 Task: Set the AM Tuner mode for DirectShow input to FM radio.
Action: Mouse moved to (97, 14)
Screenshot: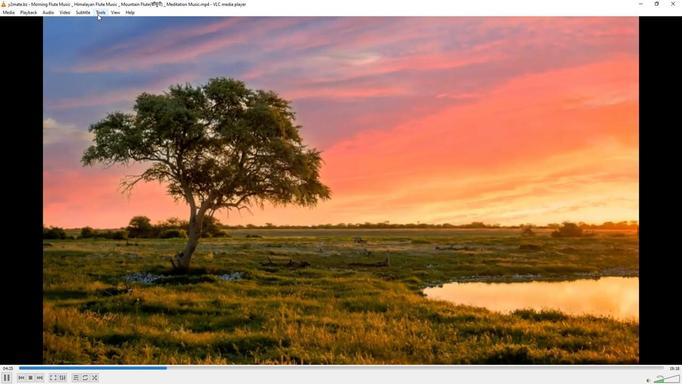 
Action: Mouse pressed left at (97, 14)
Screenshot: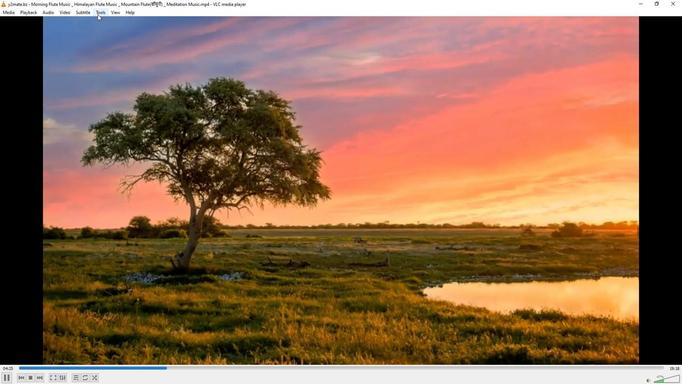 
Action: Mouse moved to (106, 96)
Screenshot: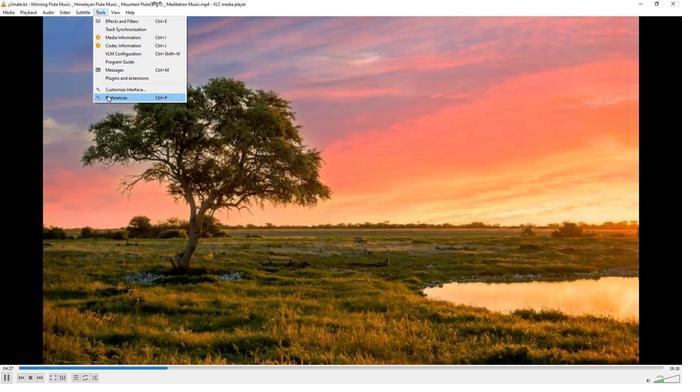 
Action: Mouse pressed left at (106, 96)
Screenshot: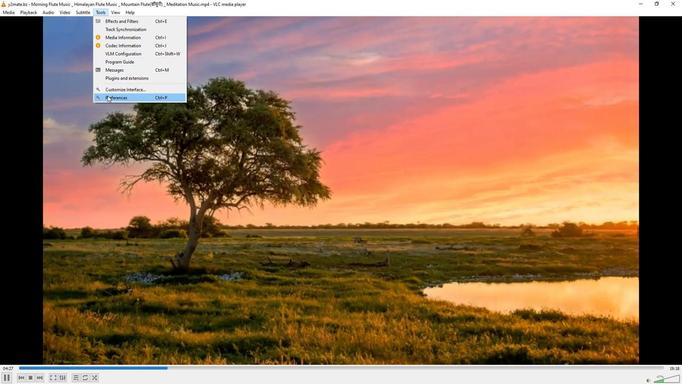 
Action: Mouse moved to (225, 311)
Screenshot: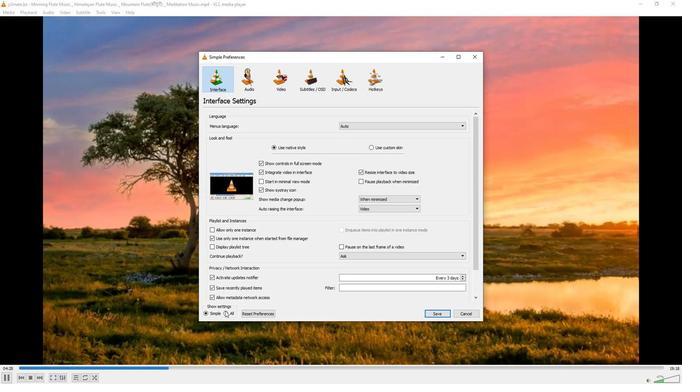 
Action: Mouse pressed left at (225, 311)
Screenshot: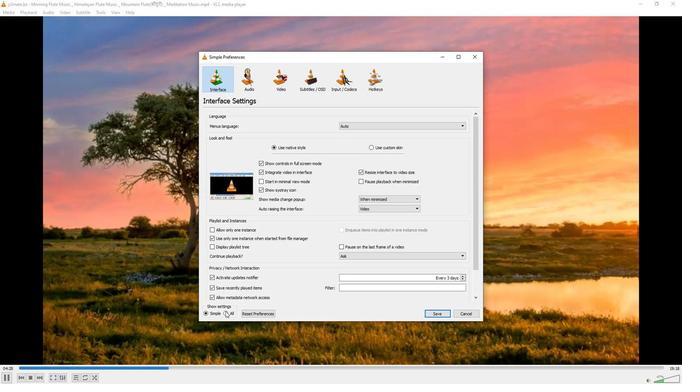 
Action: Mouse moved to (214, 192)
Screenshot: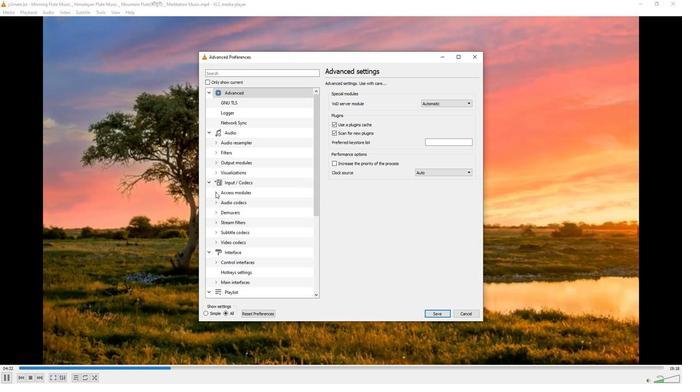 
Action: Mouse pressed left at (214, 192)
Screenshot: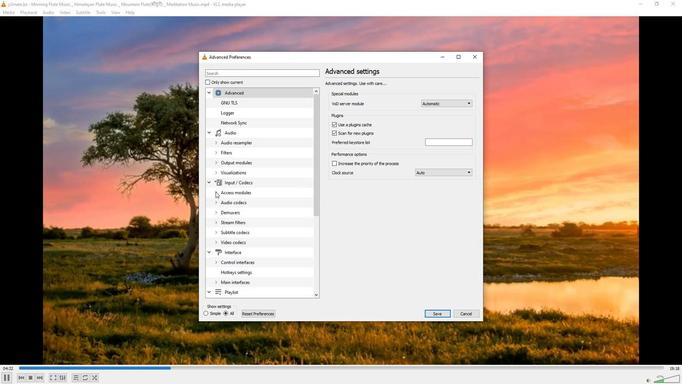 
Action: Mouse moved to (238, 243)
Screenshot: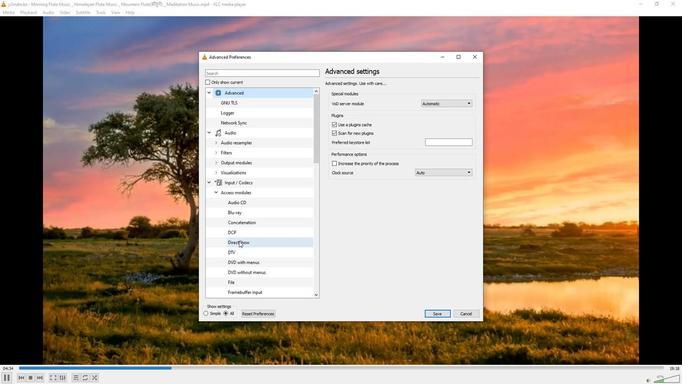 
Action: Mouse pressed left at (238, 243)
Screenshot: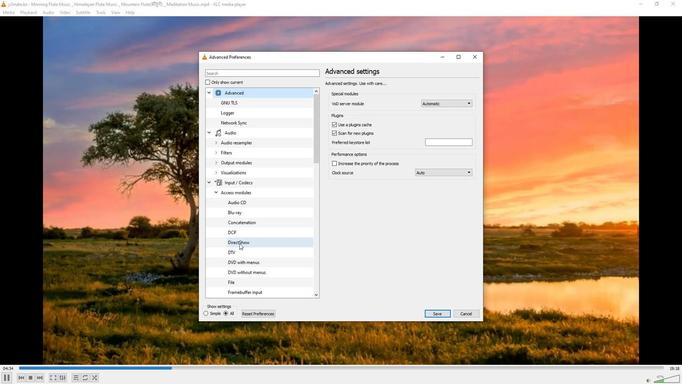 
Action: Mouse moved to (454, 259)
Screenshot: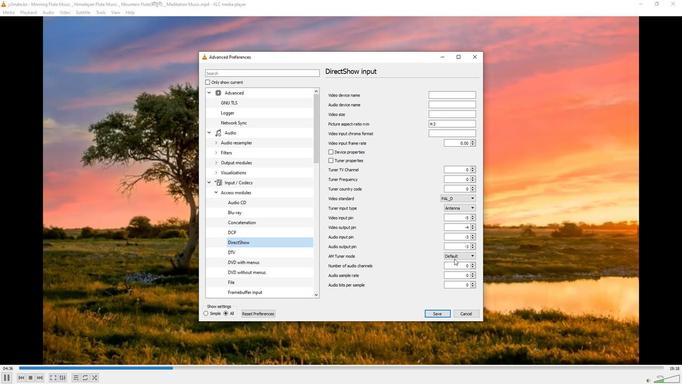 
Action: Mouse pressed left at (454, 259)
Screenshot: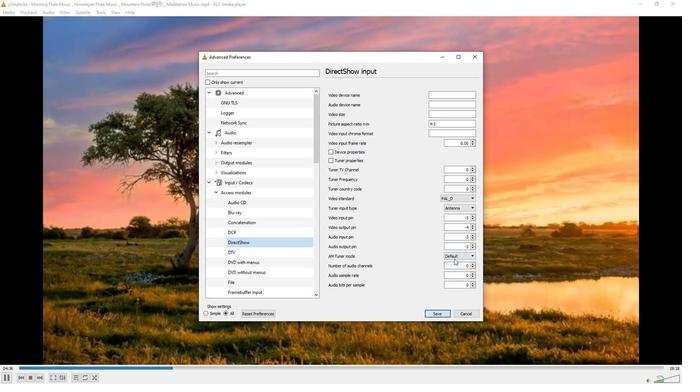 
Action: Mouse moved to (458, 270)
Screenshot: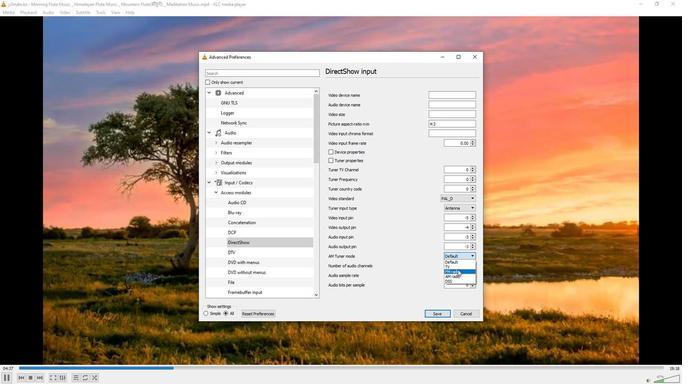 
Action: Mouse pressed left at (458, 270)
Screenshot: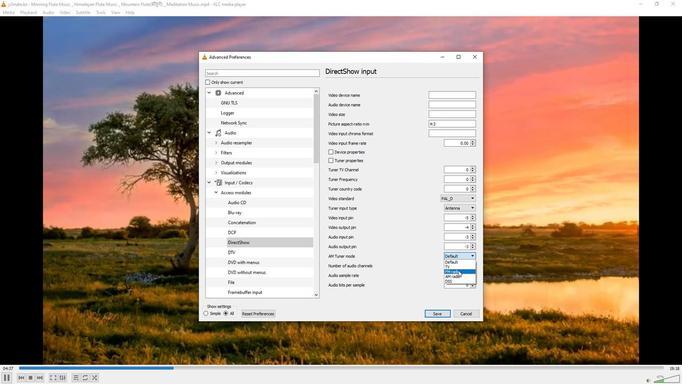 
Action: Mouse moved to (419, 270)
Screenshot: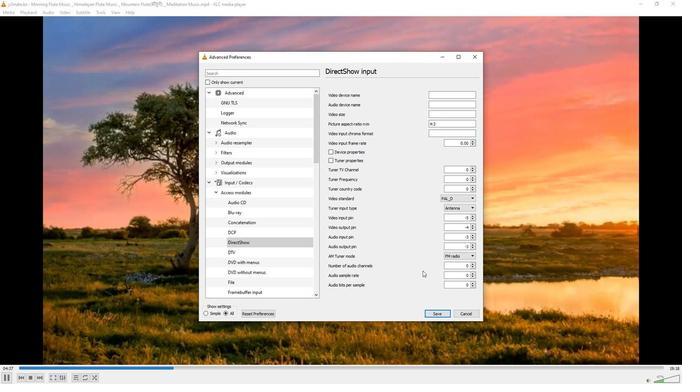 
